 Task: Create List Brand Extension Metrics in Board Employee Benefits Platforms to Workspace Event Lighting Rentals. Create List Brand Extension Governance in Board Voice of Support Feedback Analysis to Workspace Event Lighting Rentals. Create List Brand Extension Review in Board IT Vendor Management and Contract Negotiation to Workspace Event Lighting Rentals
Action: Mouse moved to (232, 151)
Screenshot: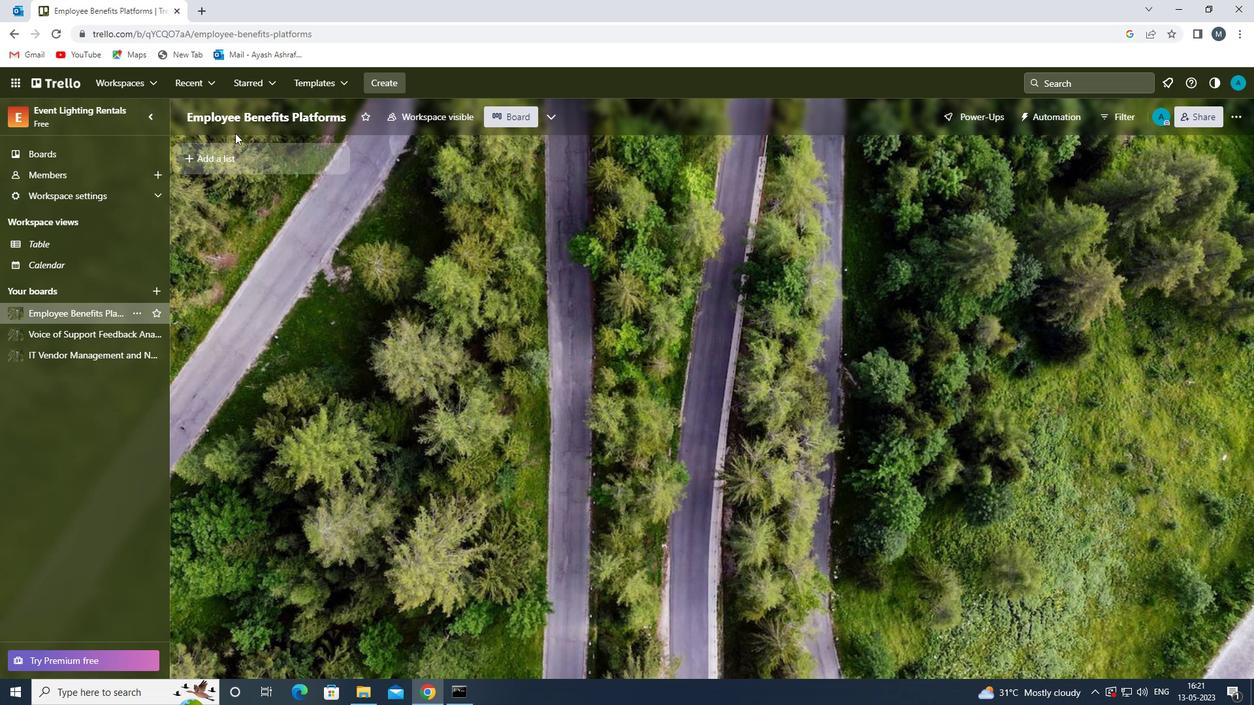 
Action: Mouse pressed left at (232, 151)
Screenshot: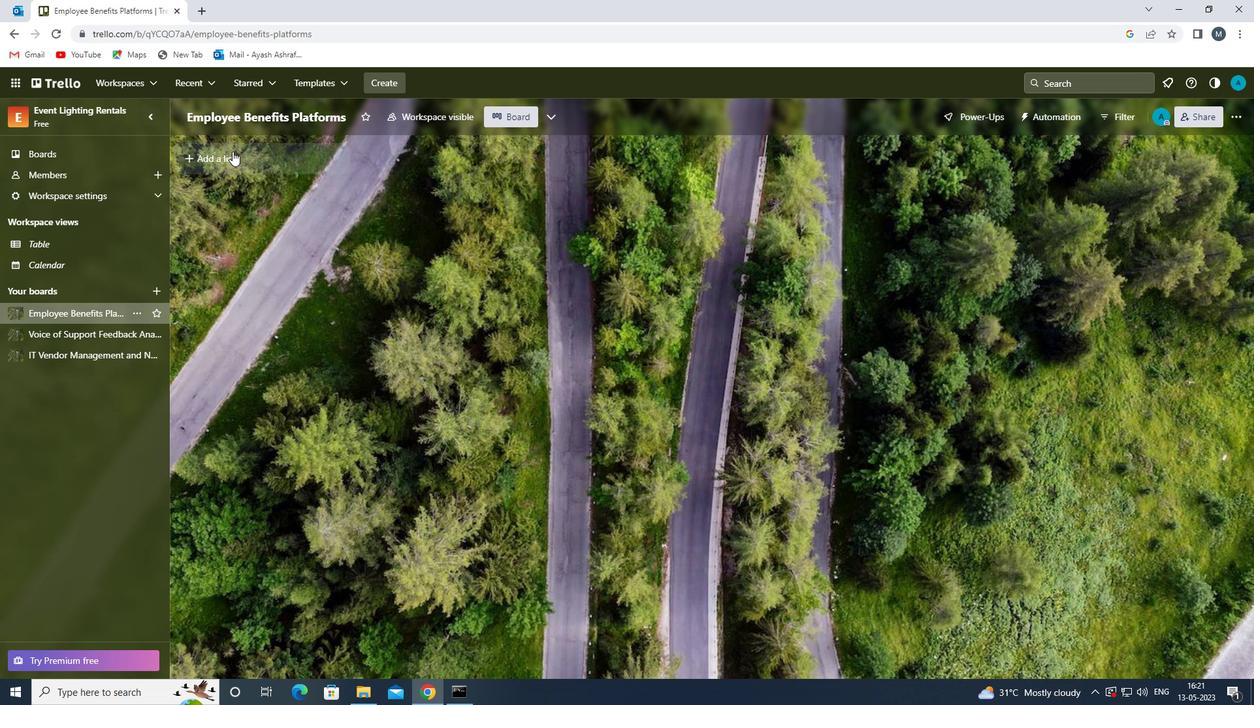 
Action: Mouse moved to (244, 160)
Screenshot: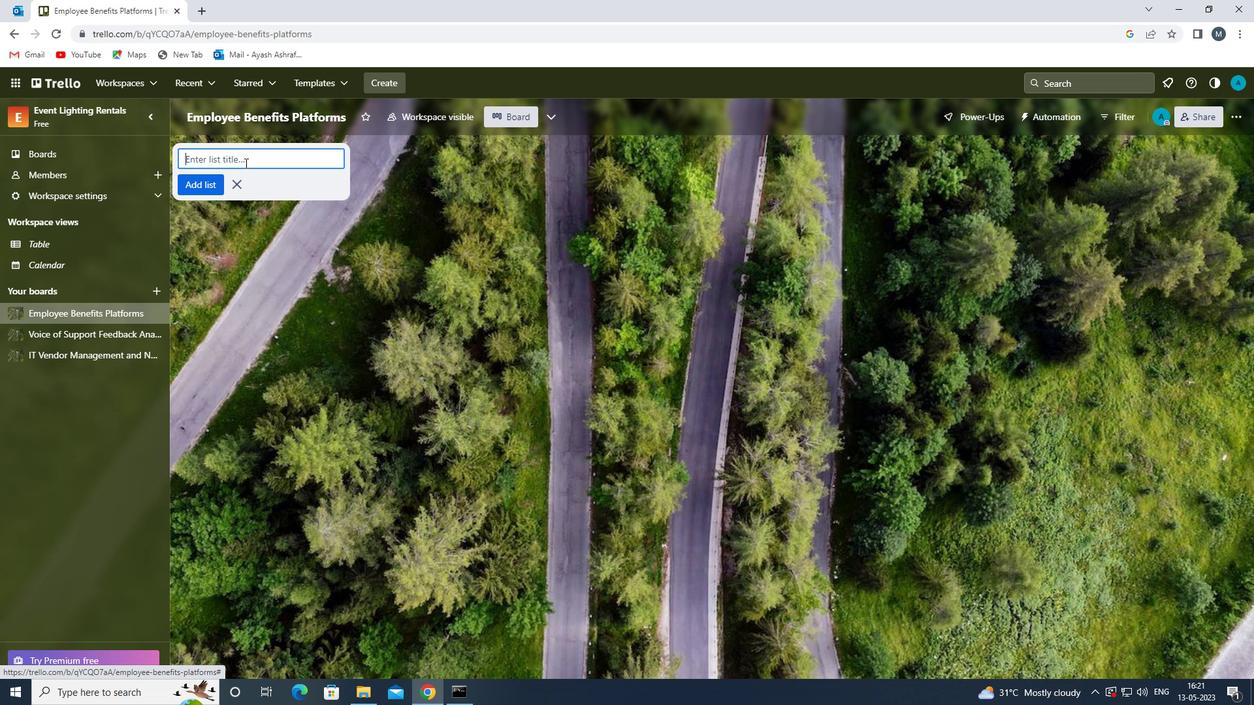 
Action: Mouse pressed left at (244, 160)
Screenshot: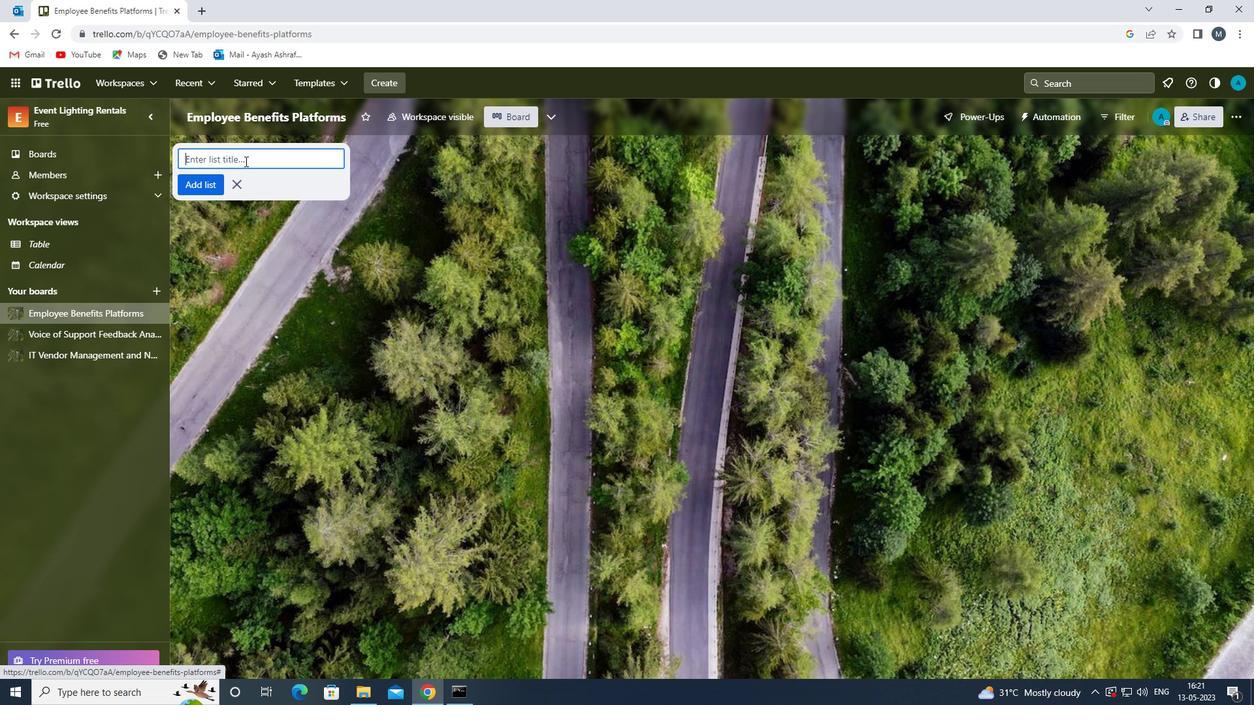 
Action: Key pressed <Key.shift>BRAND<Key.space><Key.shift>EXTENSIONS<Key.space><Key.shift>METRICS<Key.space>
Screenshot: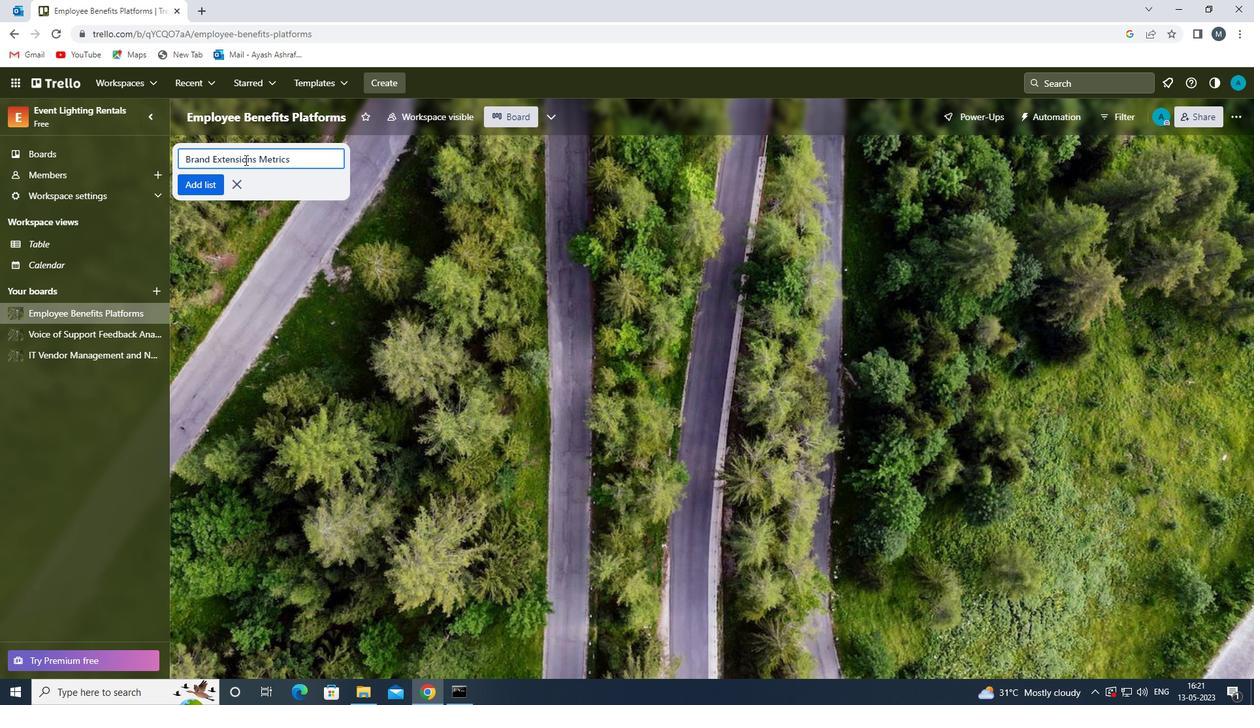 
Action: Mouse moved to (256, 160)
Screenshot: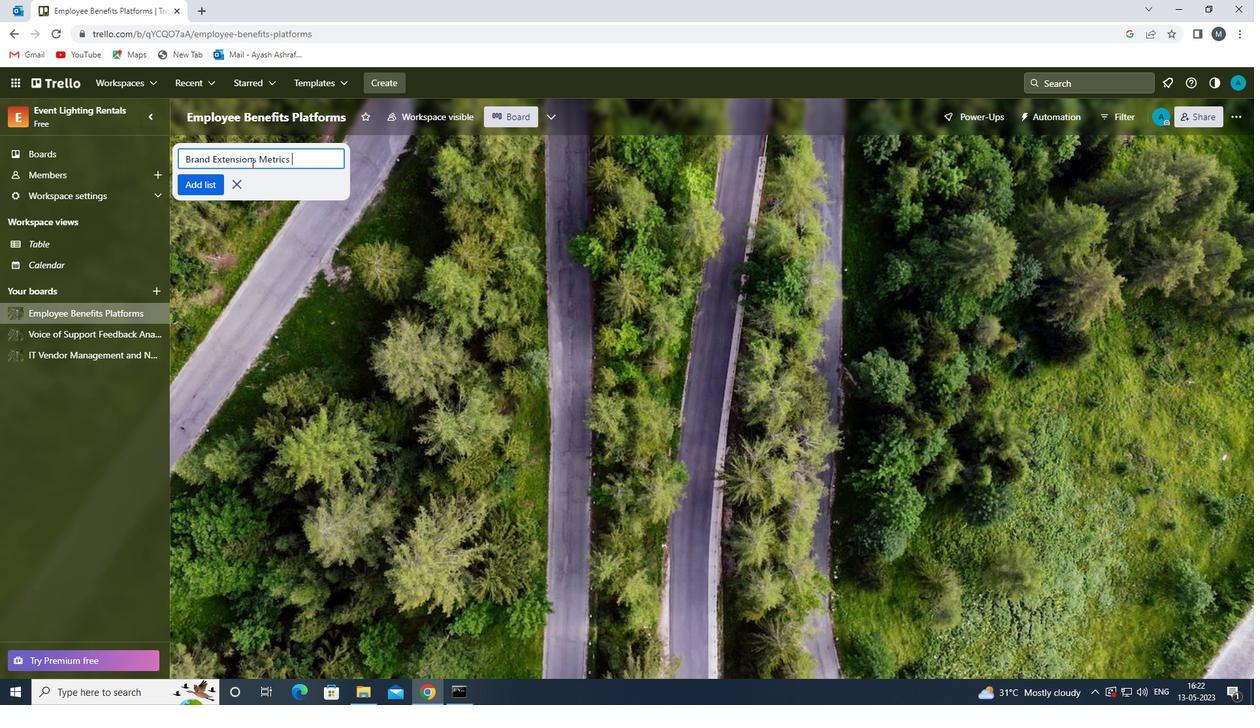 
Action: Mouse pressed left at (256, 160)
Screenshot: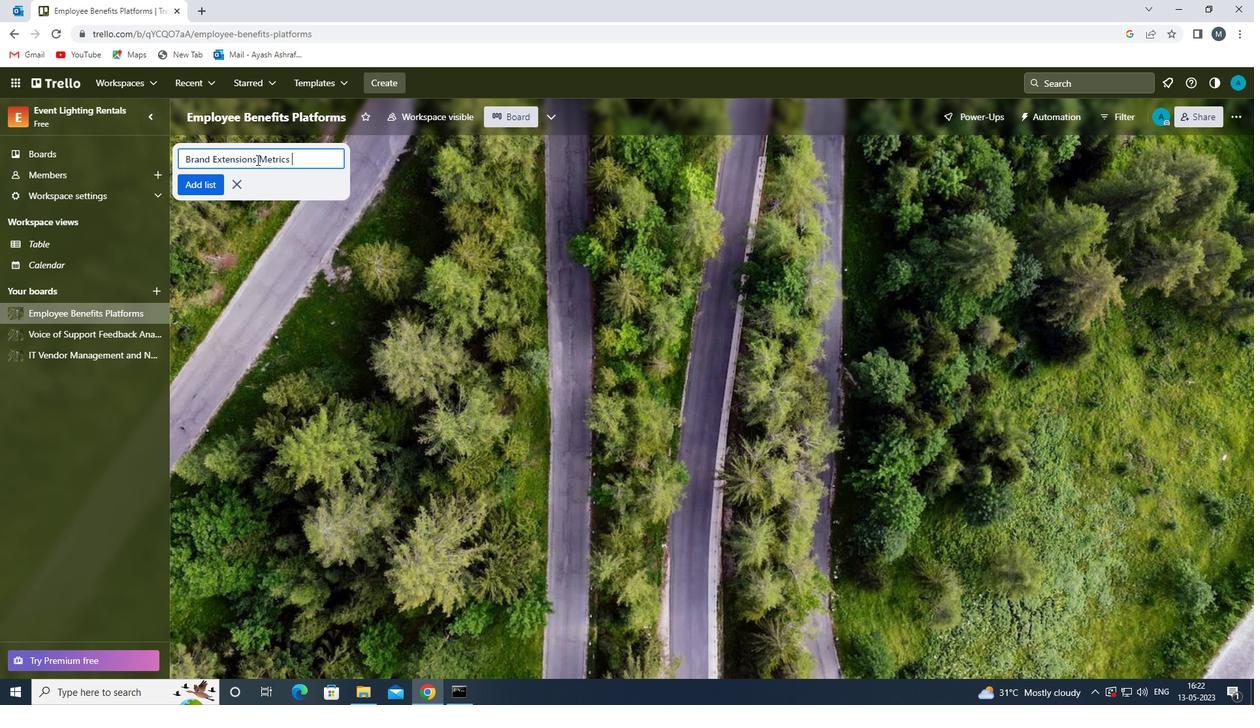 
Action: Mouse moved to (259, 162)
Screenshot: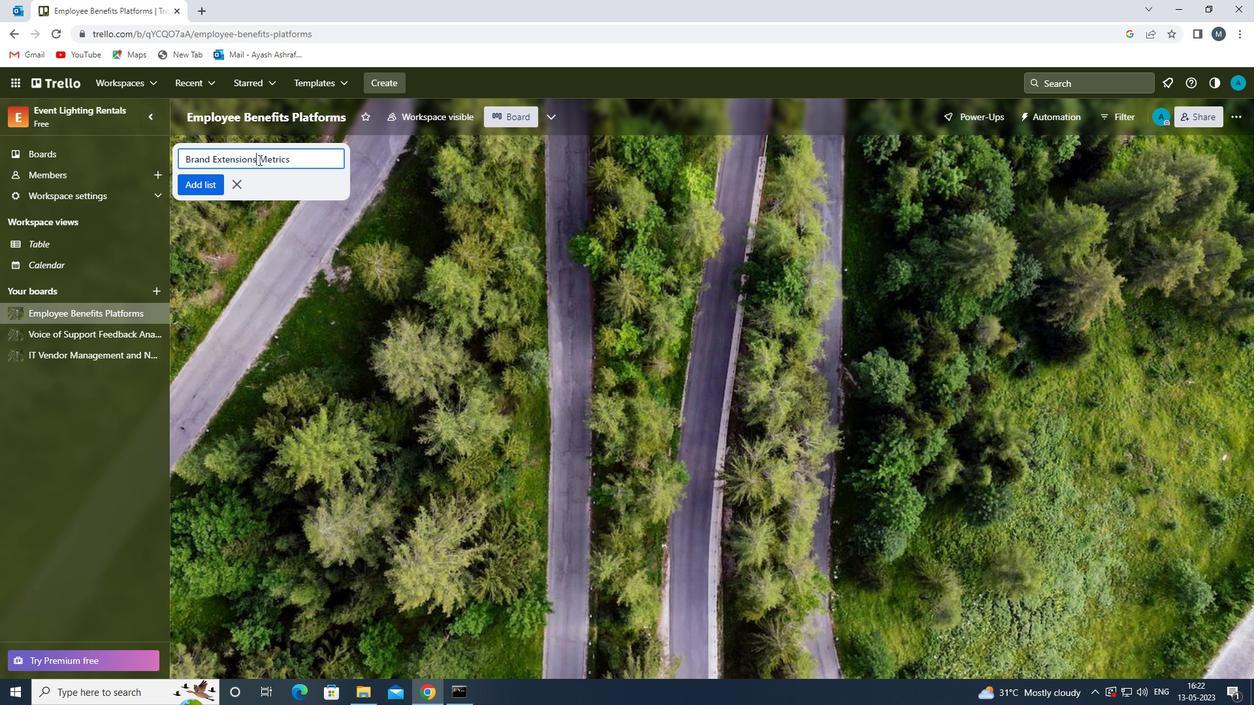 
Action: Key pressed <Key.backspace>
Screenshot: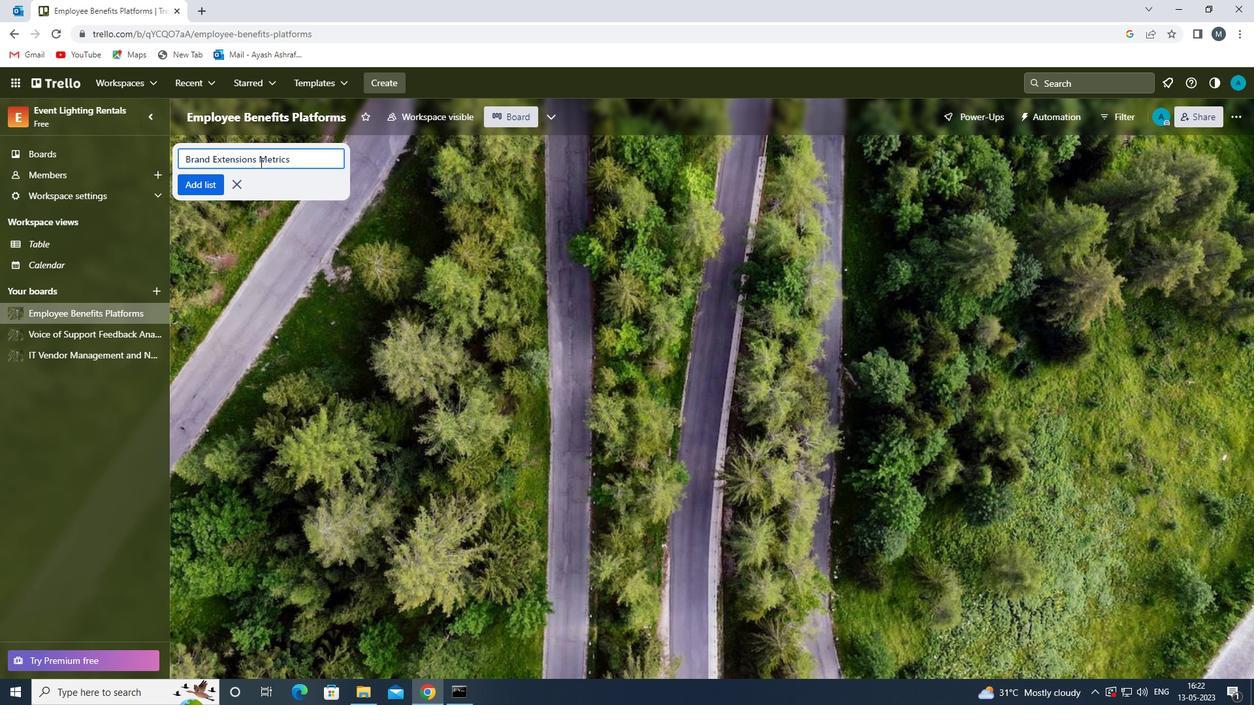 
Action: Mouse moved to (203, 178)
Screenshot: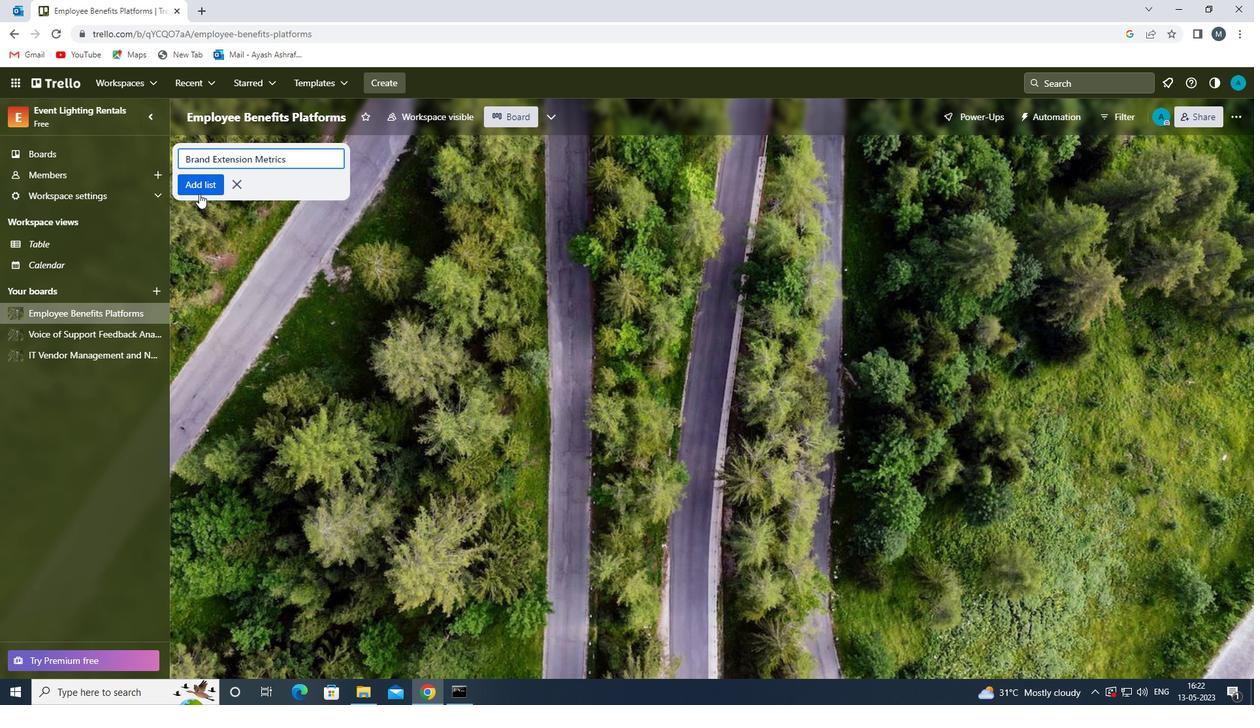 
Action: Mouse pressed left at (203, 178)
Screenshot: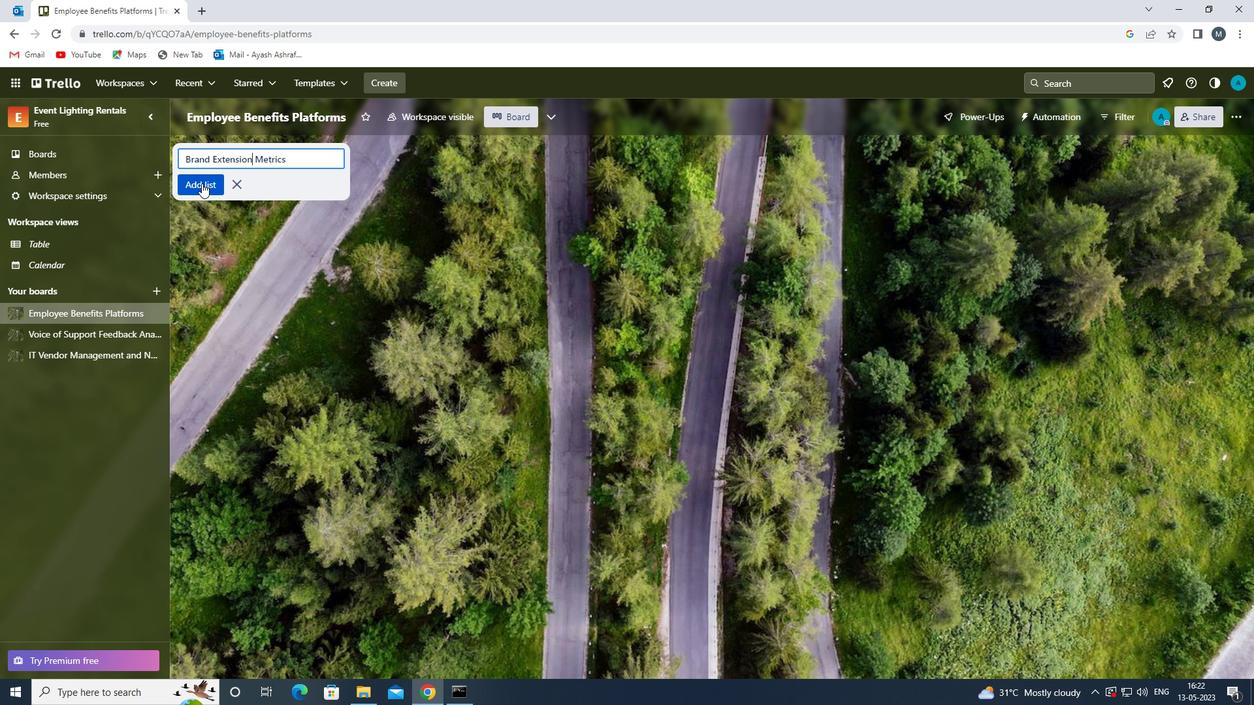 
Action: Mouse moved to (52, 337)
Screenshot: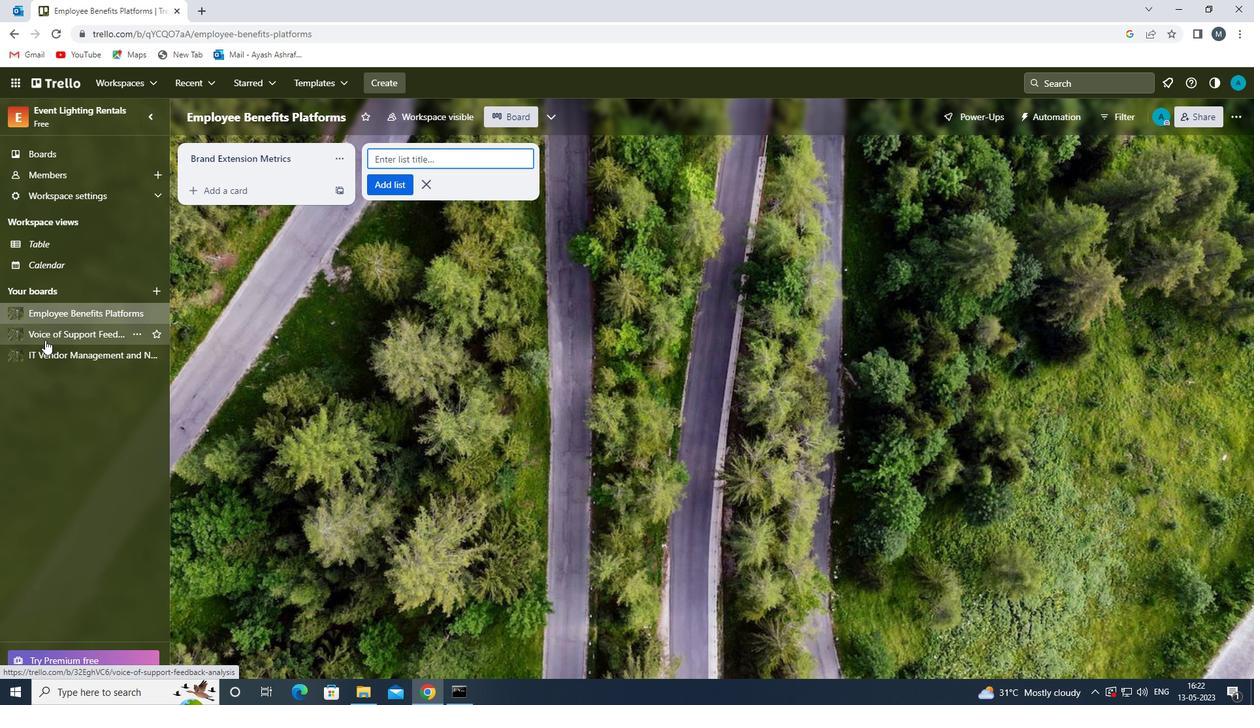 
Action: Mouse pressed left at (52, 337)
Screenshot: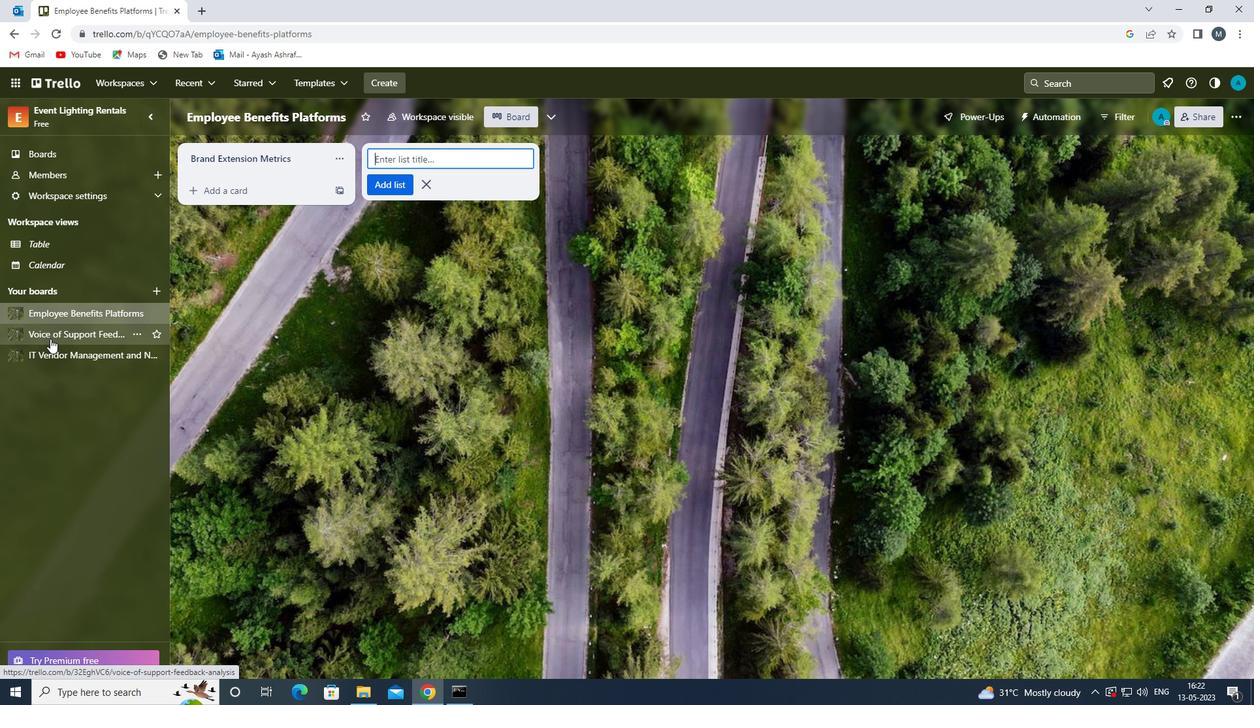 
Action: Mouse moved to (247, 162)
Screenshot: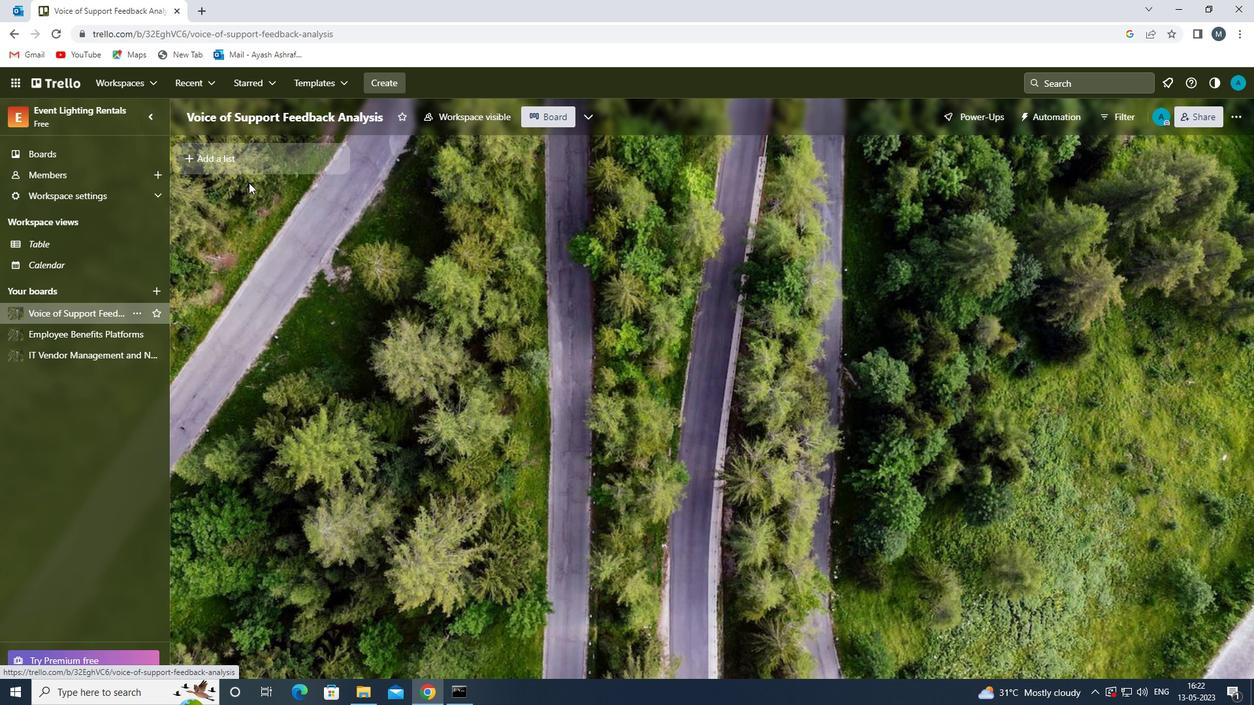 
Action: Mouse pressed left at (247, 162)
Screenshot: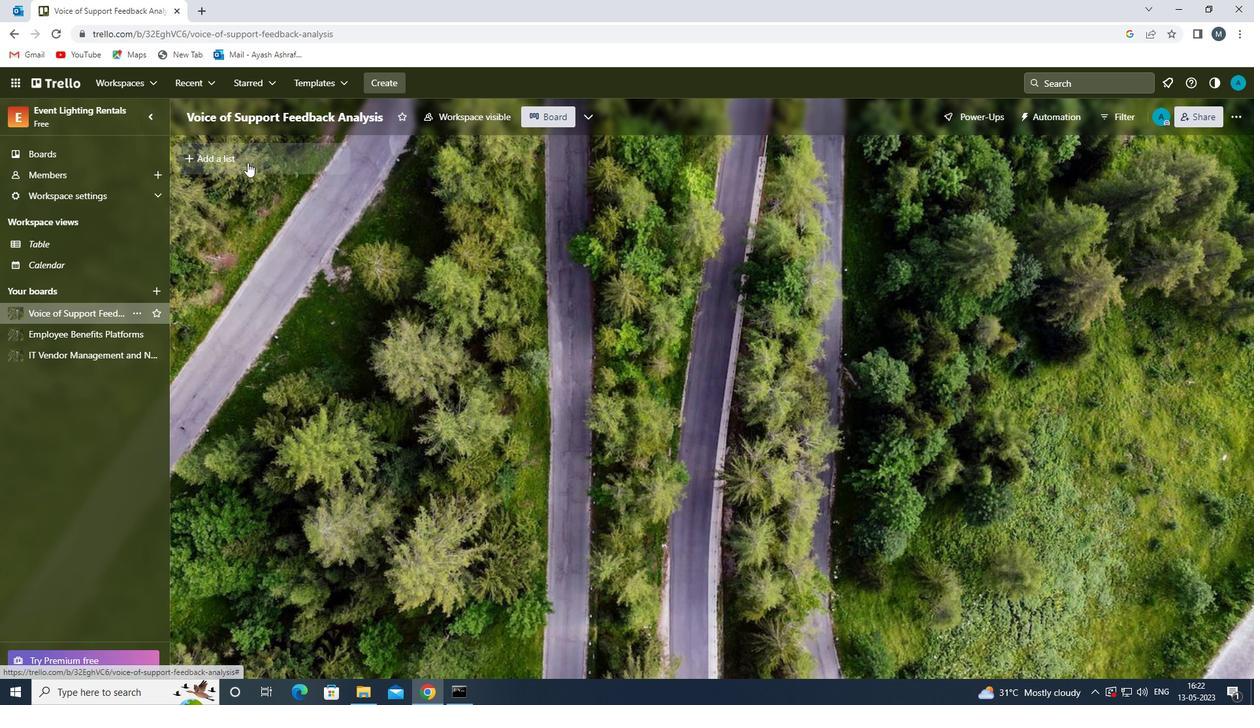 
Action: Mouse moved to (243, 158)
Screenshot: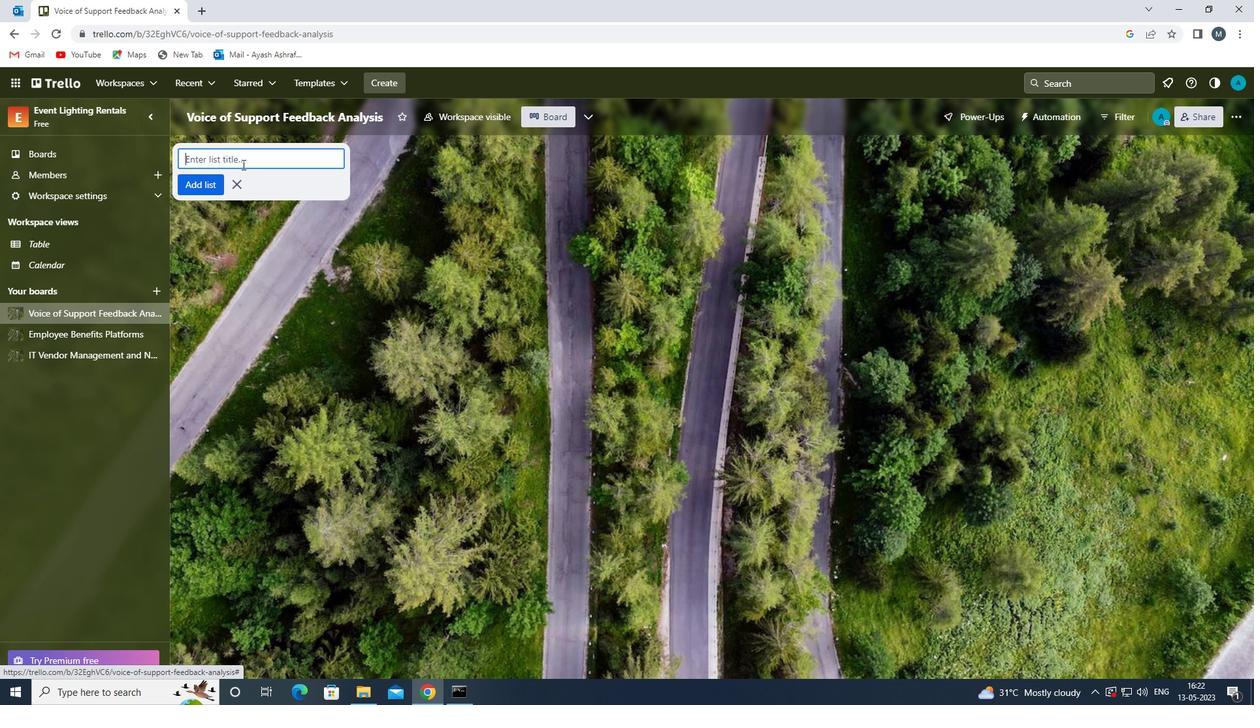 
Action: Mouse pressed left at (243, 158)
Screenshot: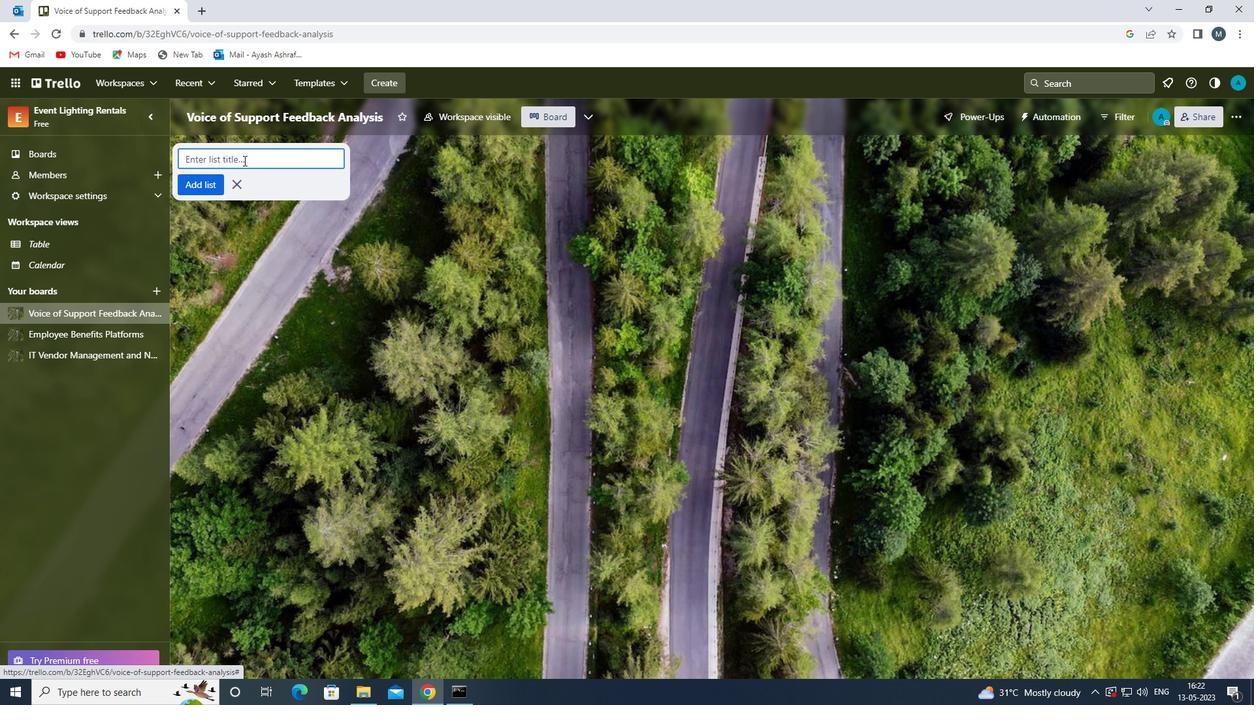 
Action: Key pressed <Key.shift>BRAND<Key.space><Key.shift>EXTENSION<Key.space><Key.shift><Key.shift><Key.shift><Key.shift><Key.shift><Key.shift><Key.shift><Key.shift><Key.shift><Key.shift><Key.shift><Key.shift><Key.shift><Key.shift><Key.shift><Key.shift><Key.shift><Key.shift><Key.shift><Key.shift><Key.shift><Key.shift><Key.shift><Key.shift><Key.shift><Key.shift><Key.shift><Key.shift><Key.shift><Key.shift><Key.shift><Key.shift><Key.shift><Key.shift><Key.shift><Key.shift><Key.shift><Key.shift><Key.shift><Key.shift><Key.shift>GOVERNANCE<Key.space>
Screenshot: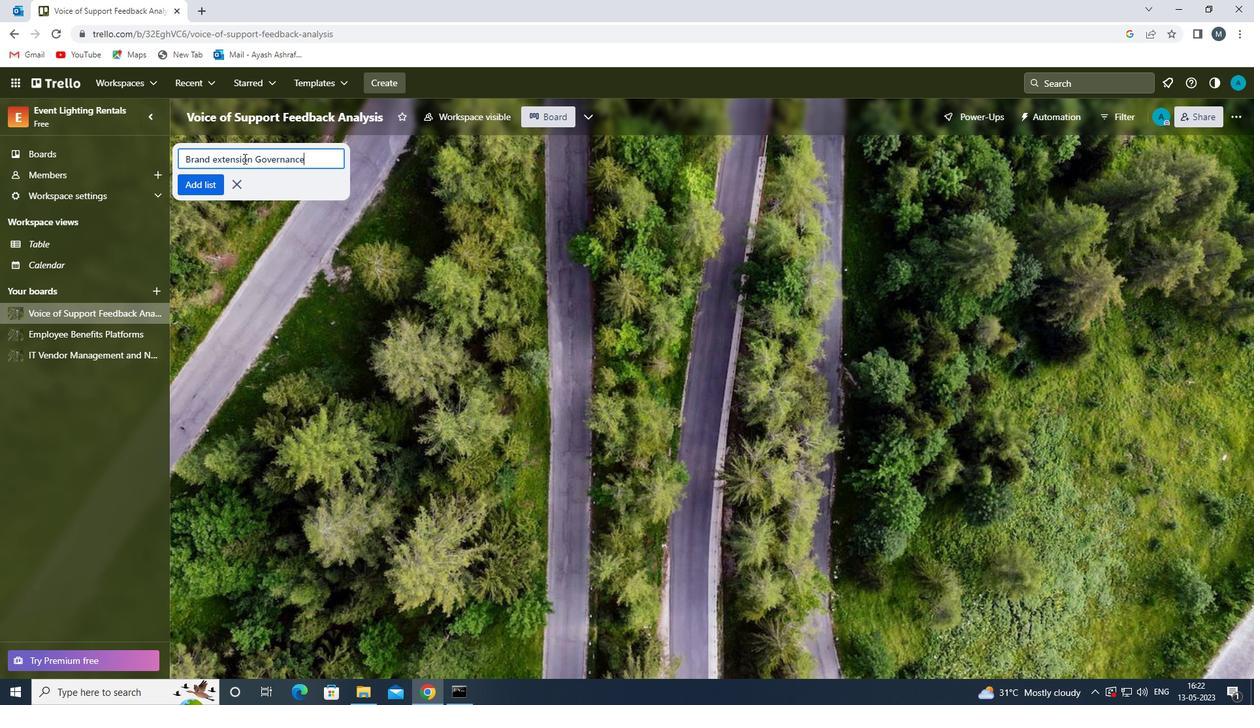 
Action: Mouse moved to (215, 161)
Screenshot: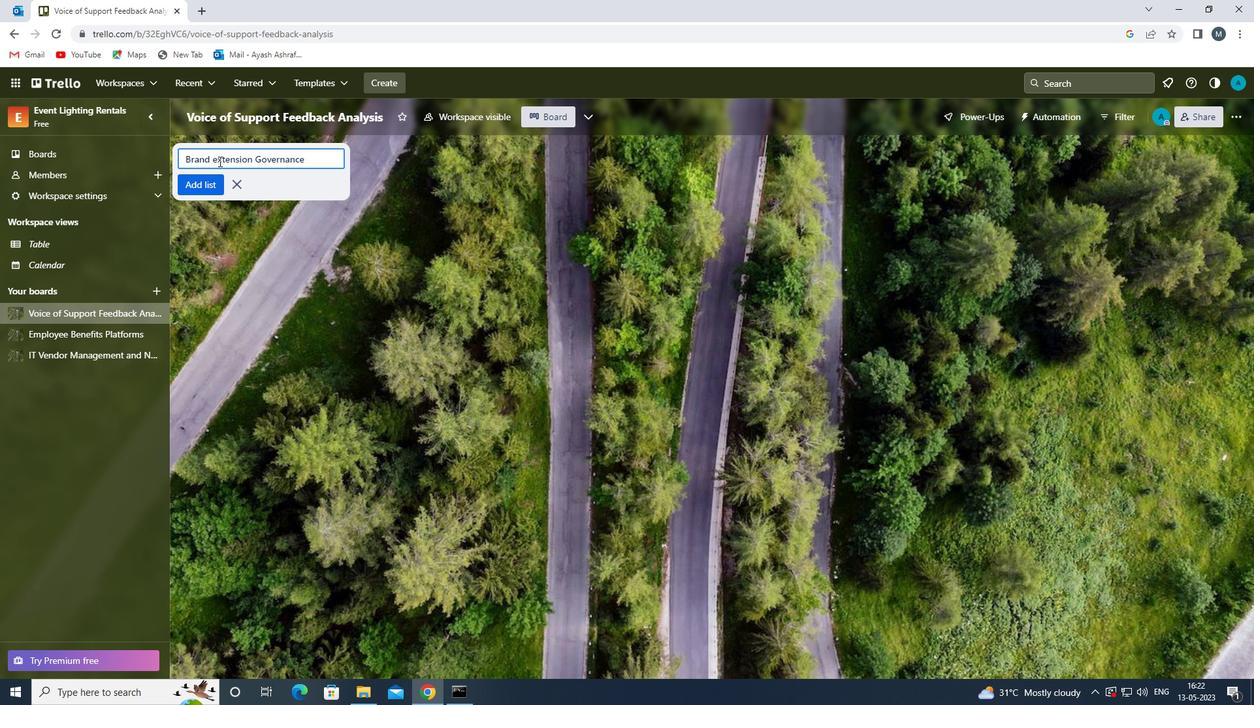 
Action: Mouse pressed left at (215, 161)
Screenshot: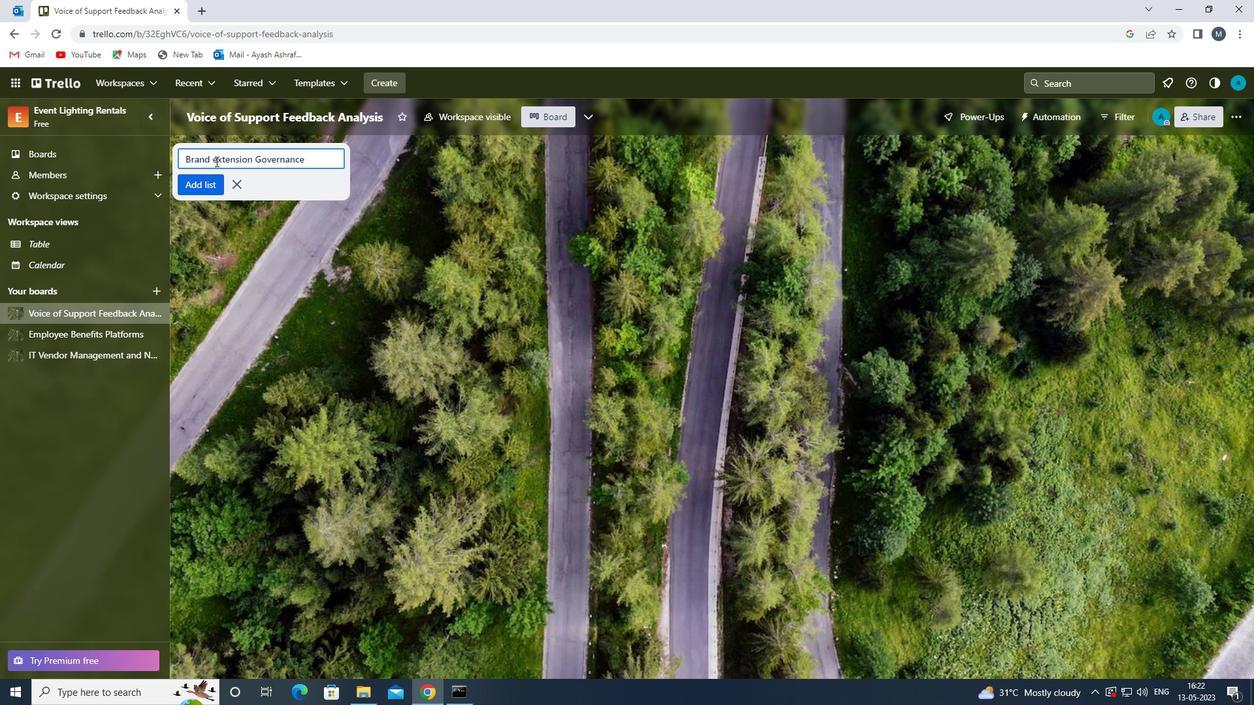 
Action: Mouse moved to (224, 161)
Screenshot: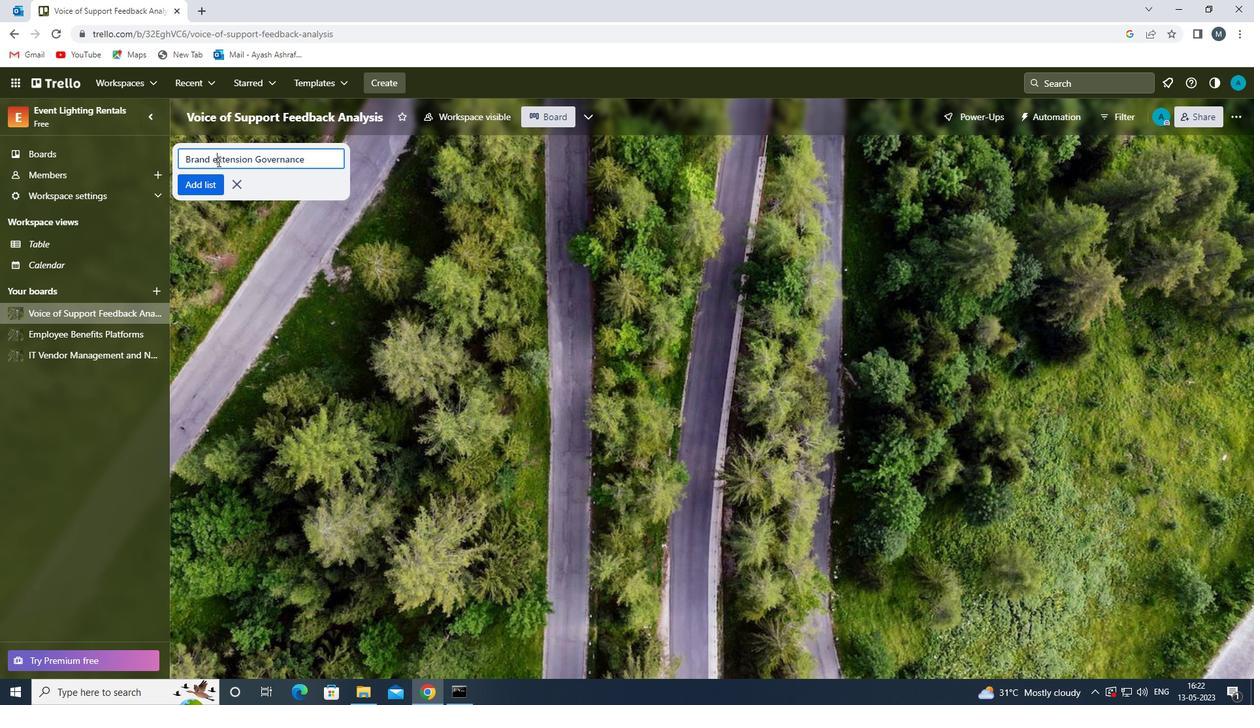 
Action: Key pressed <Key.backspace><Key.shift>E
Screenshot: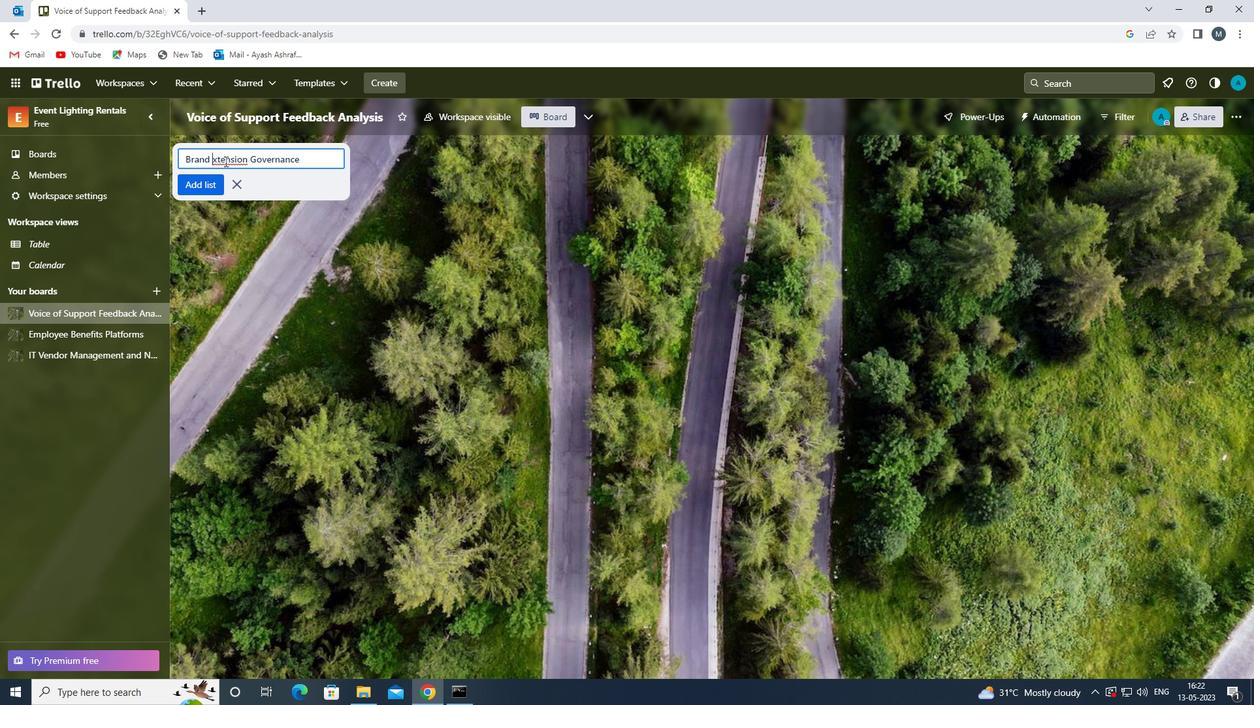 
Action: Mouse moved to (197, 188)
Screenshot: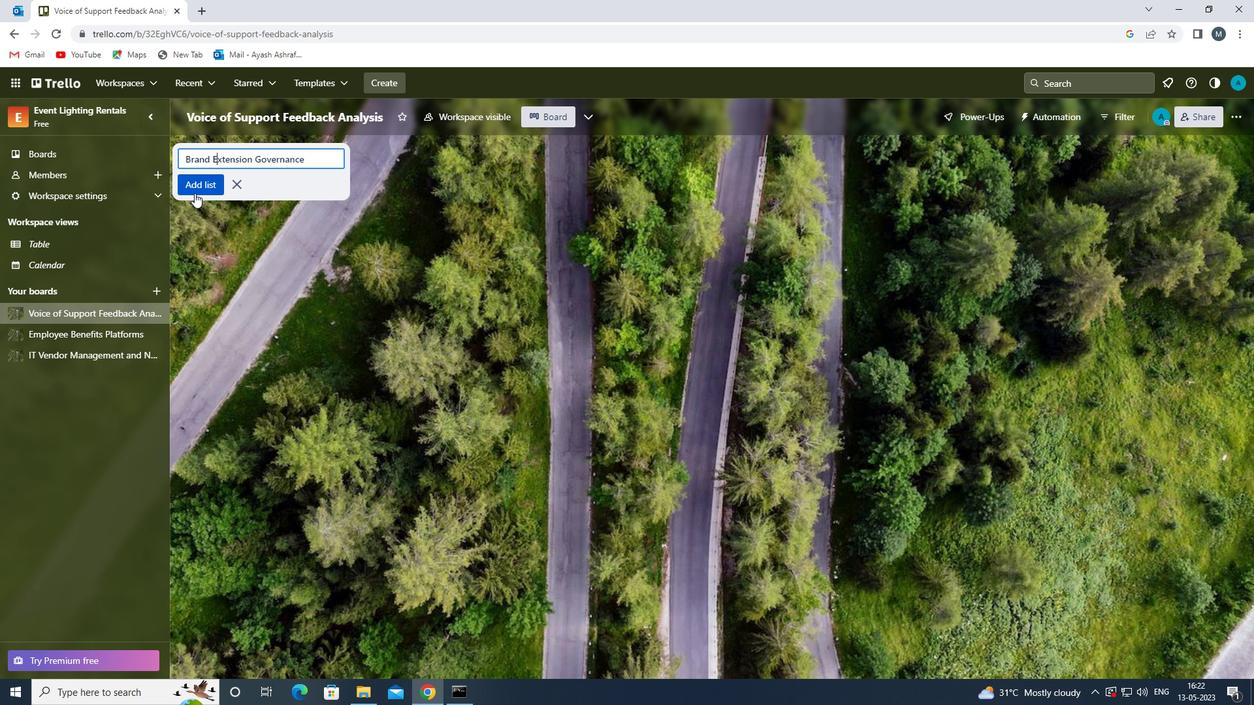 
Action: Mouse pressed left at (197, 188)
Screenshot: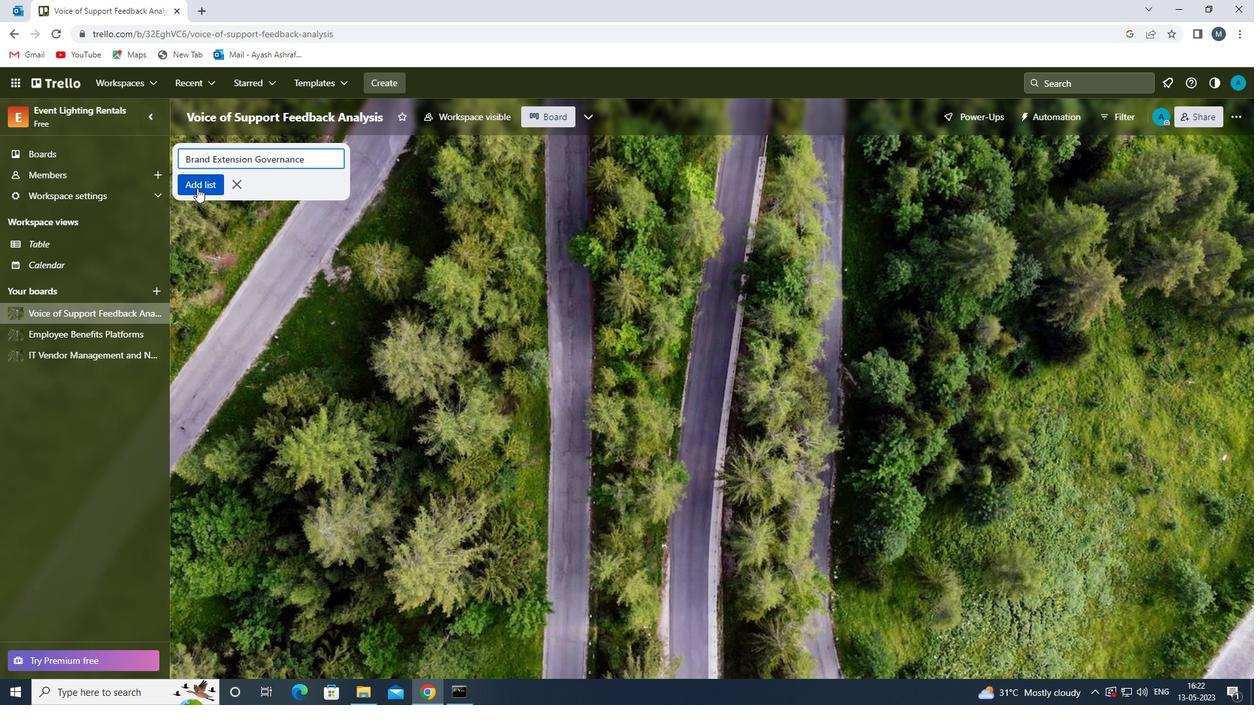 
Action: Mouse moved to (249, 310)
Screenshot: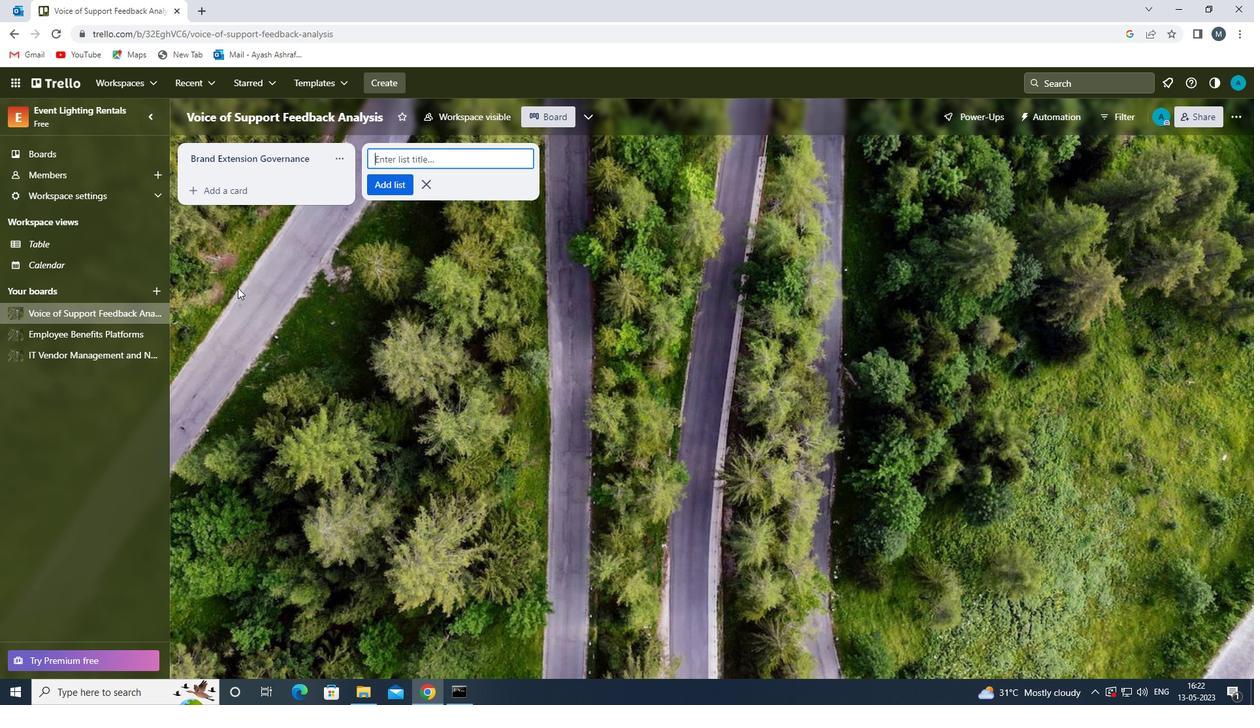 
Action: Mouse pressed left at (249, 310)
Screenshot: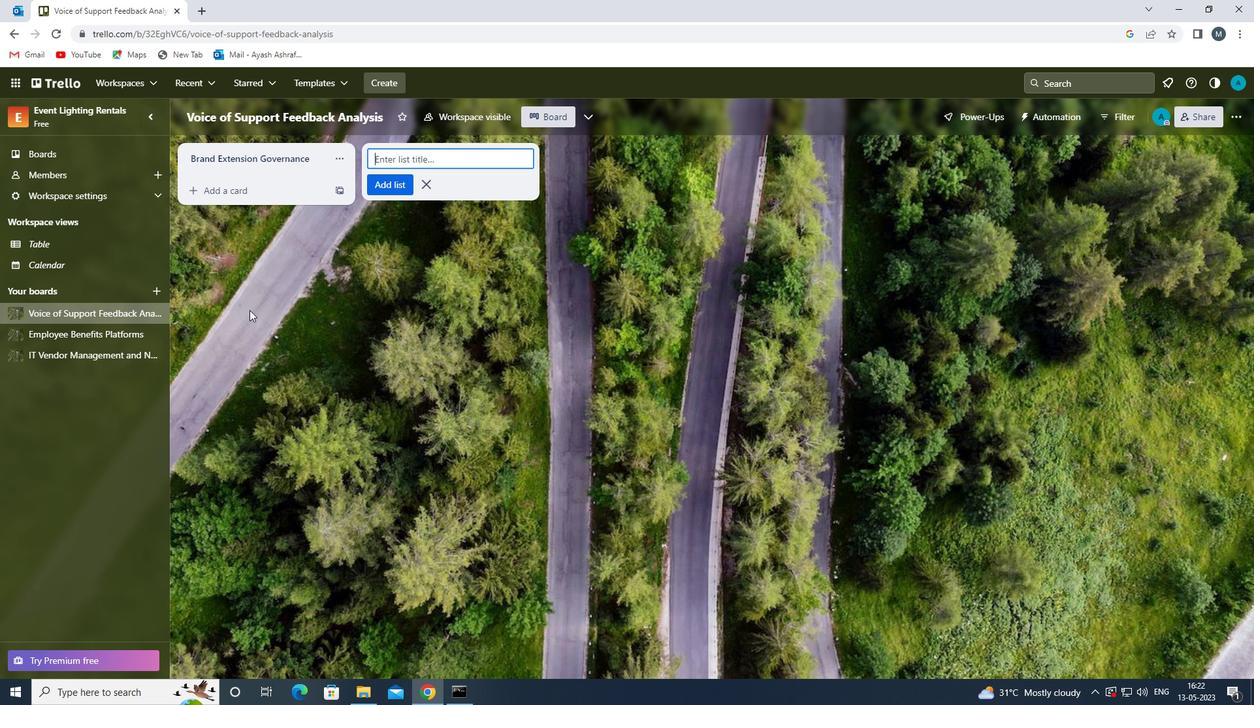 
Action: Mouse moved to (74, 352)
Screenshot: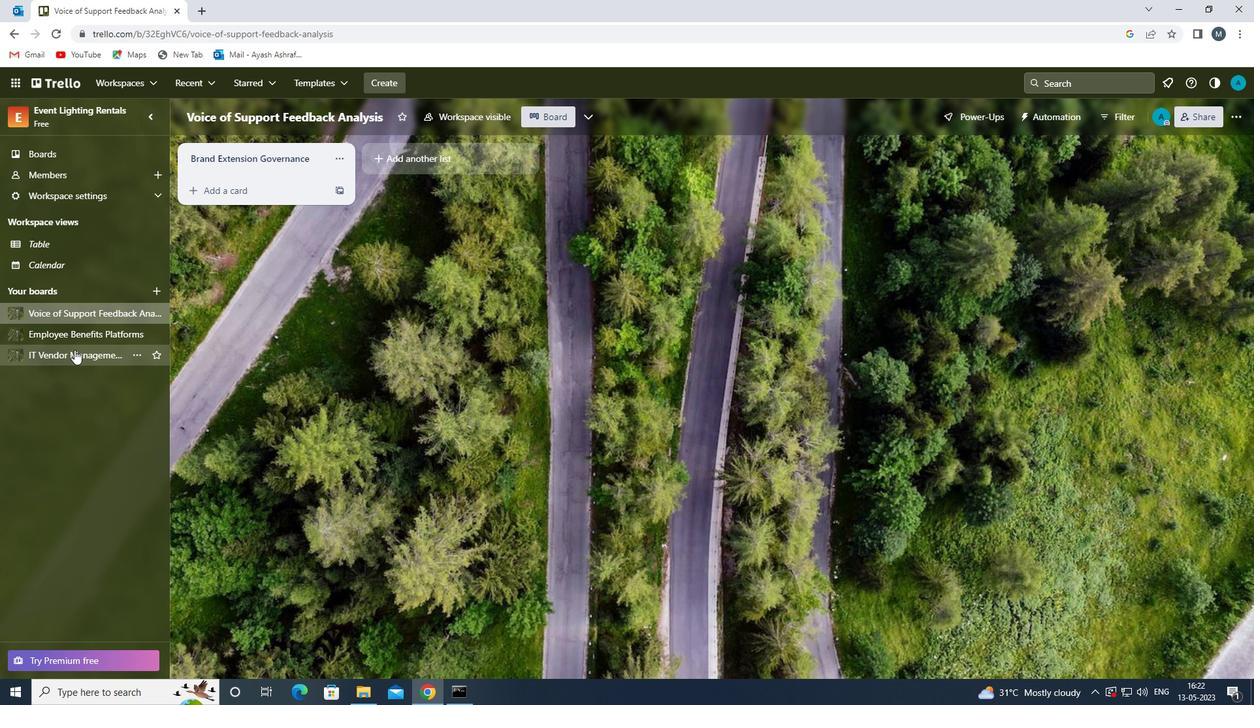 
Action: Mouse pressed left at (74, 352)
Screenshot: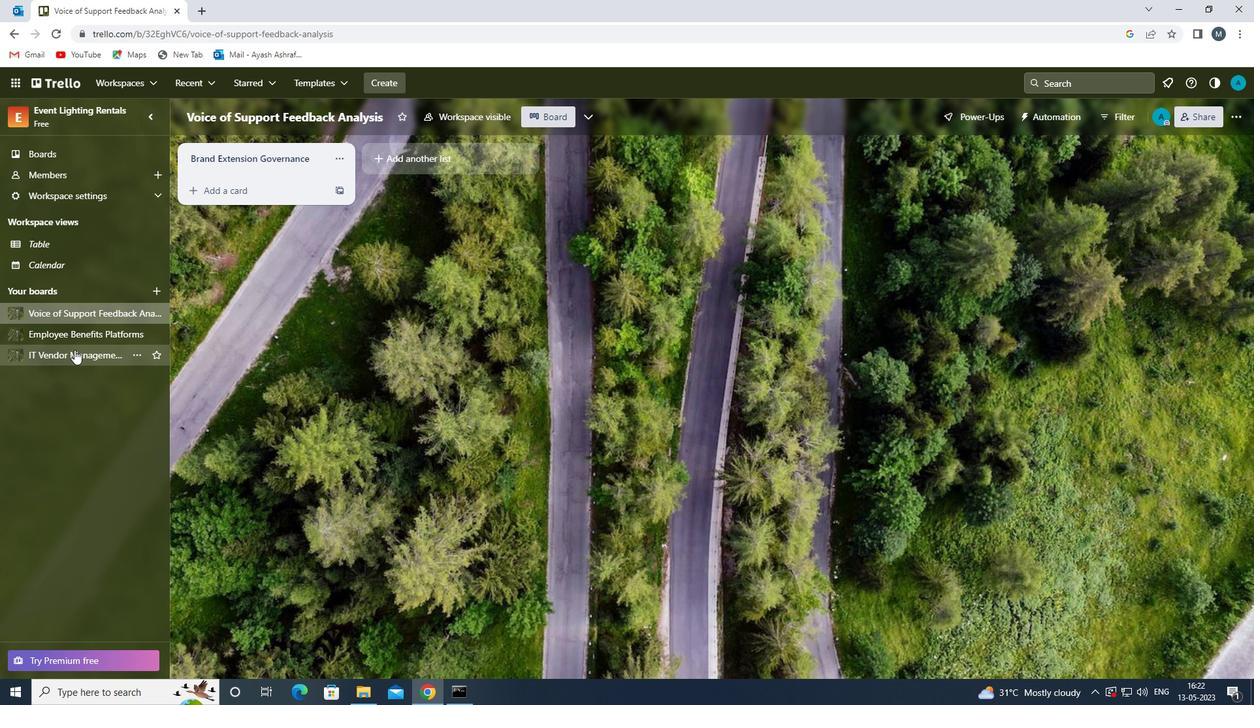 
Action: Mouse moved to (223, 163)
Screenshot: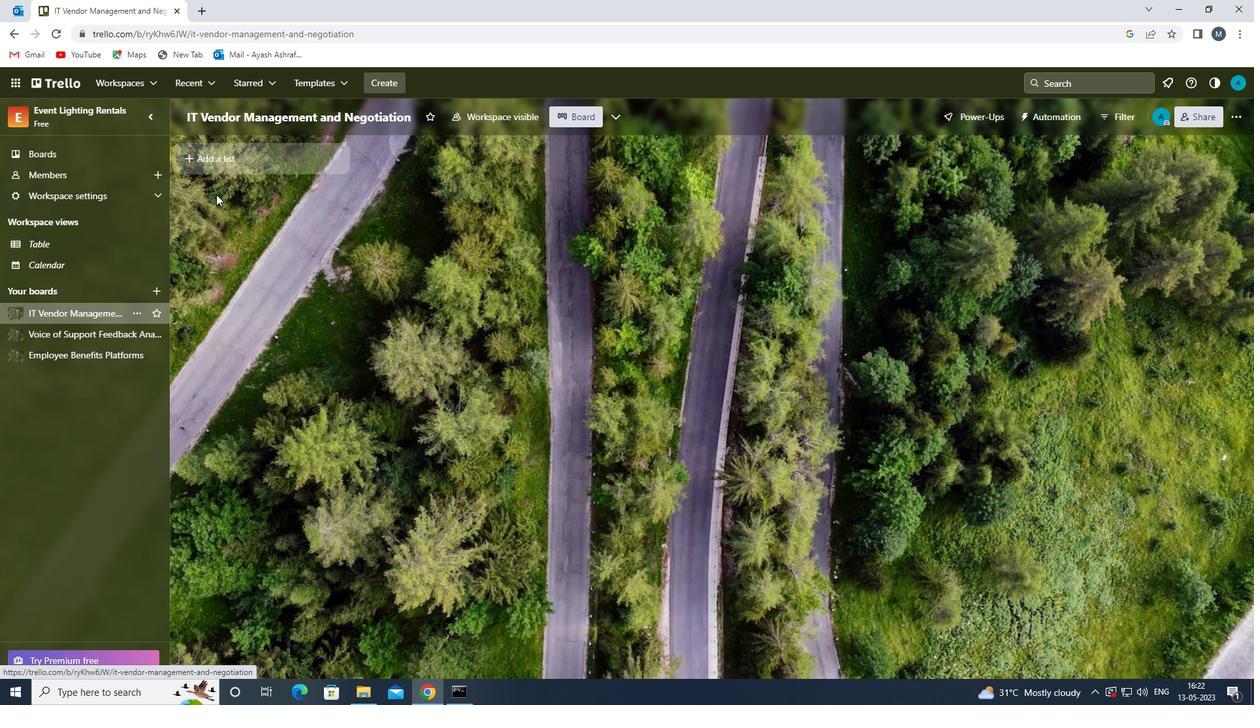 
Action: Mouse pressed left at (223, 163)
Screenshot: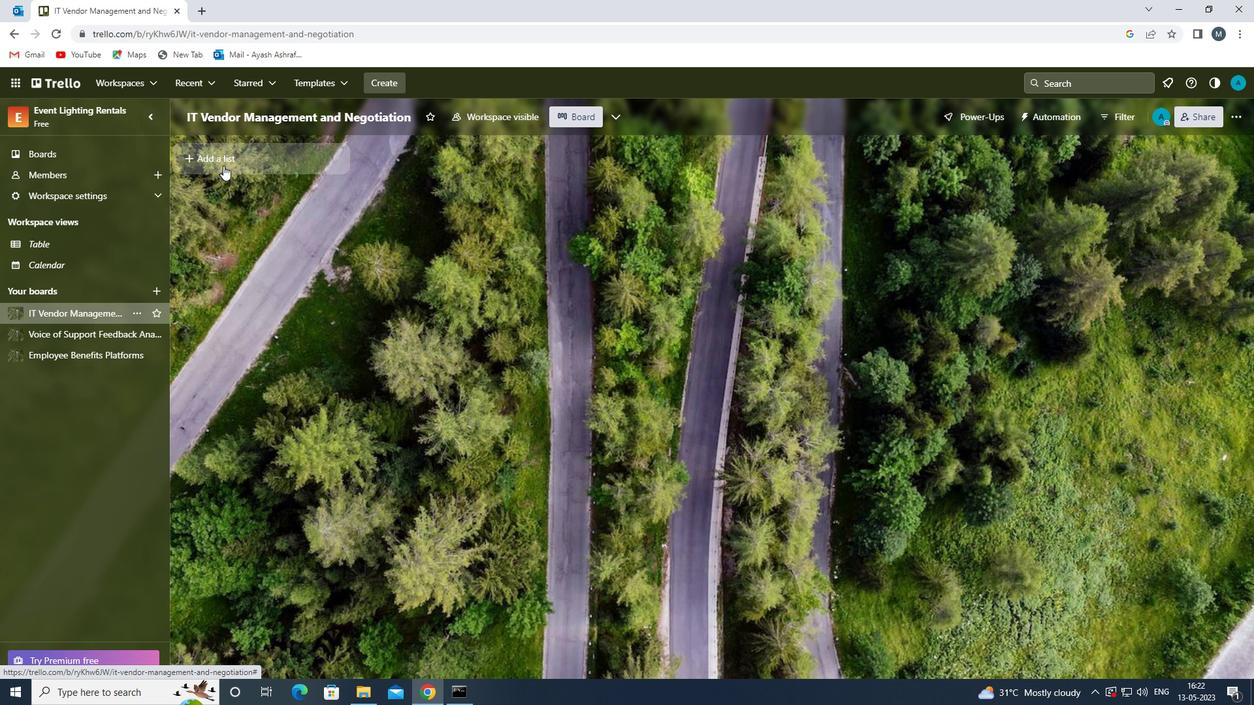 
Action: Mouse moved to (241, 162)
Screenshot: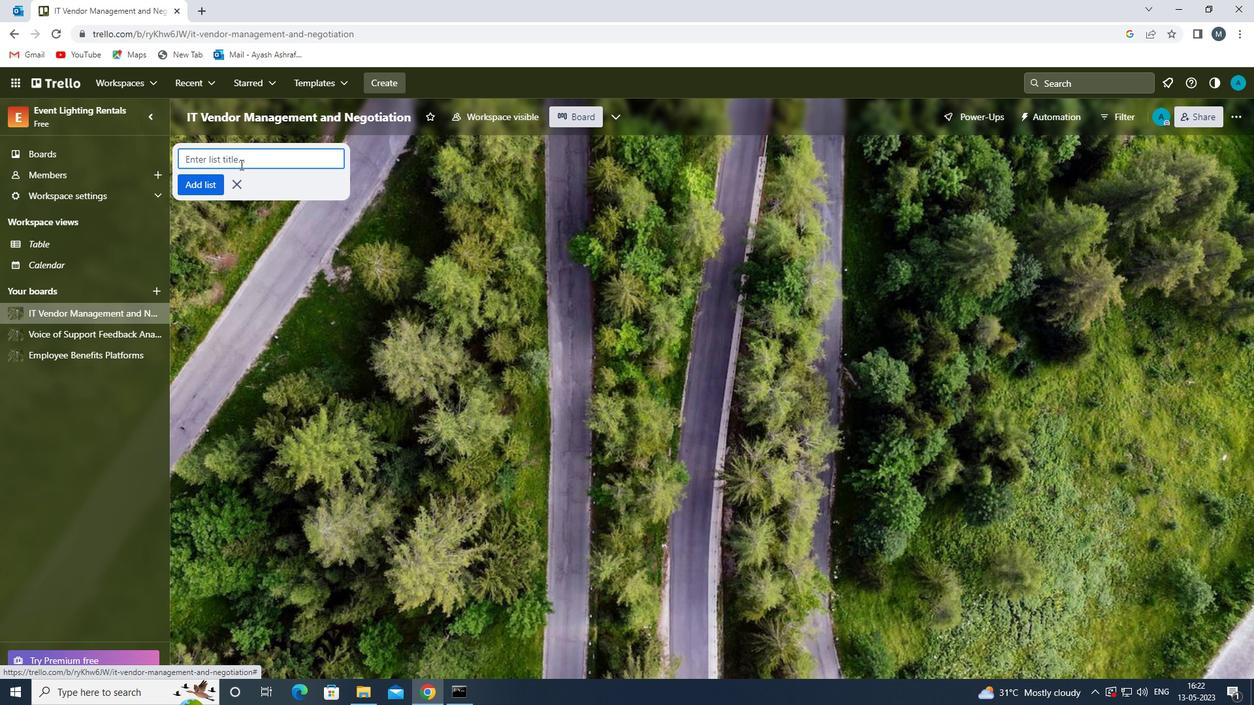 
Action: Mouse pressed left at (241, 162)
Screenshot: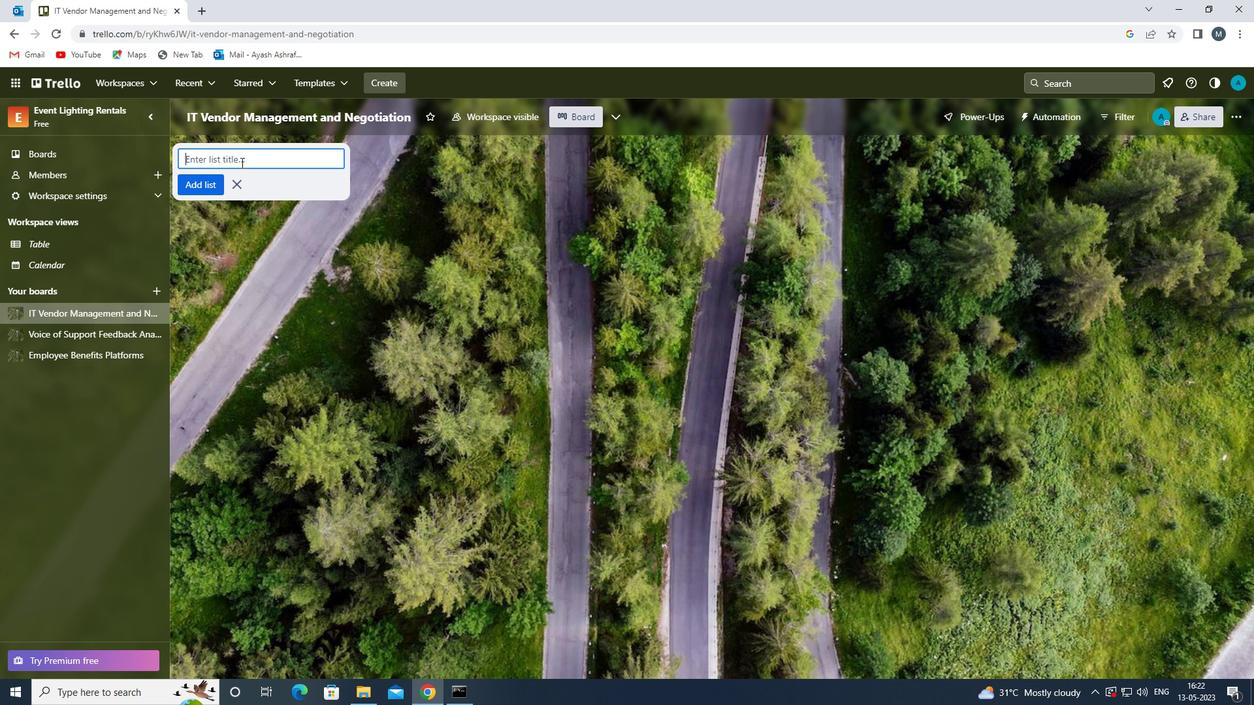 
Action: Key pressed <Key.shift>BRAND<Key.space><Key.shift>EXTENSION<Key.space><Key.shift>REVIEW<Key.space>
Screenshot: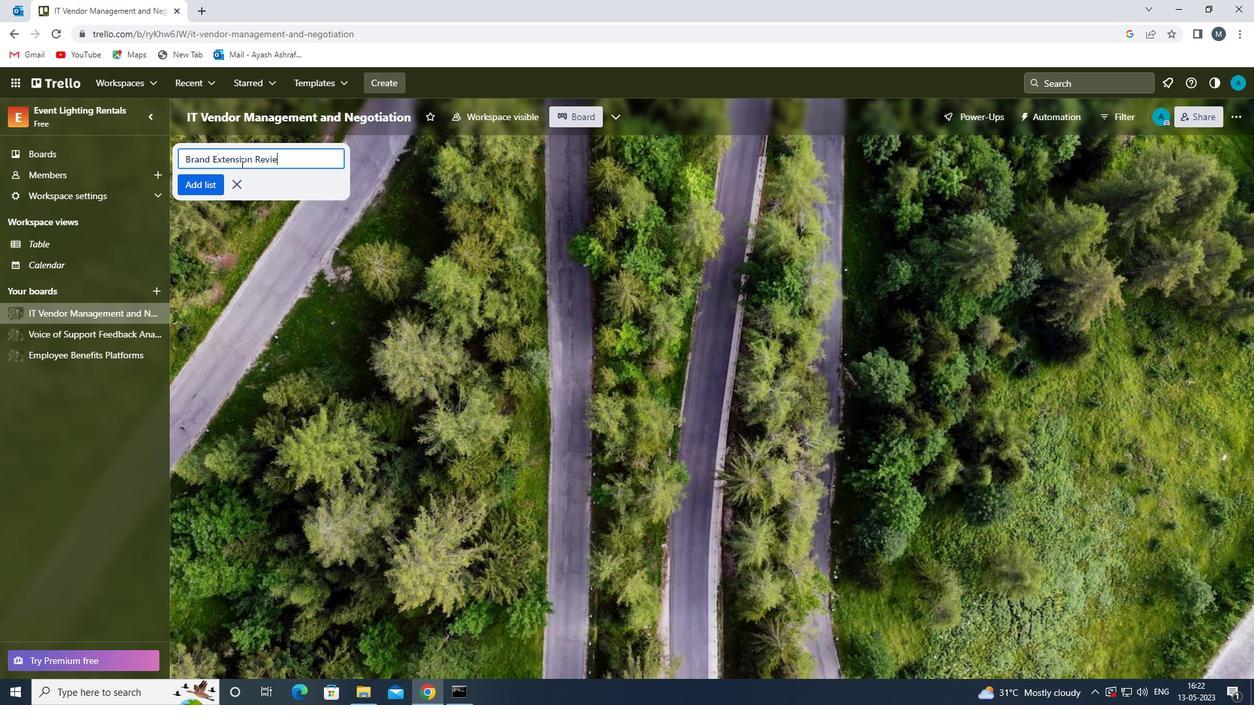 
Action: Mouse moved to (198, 190)
Screenshot: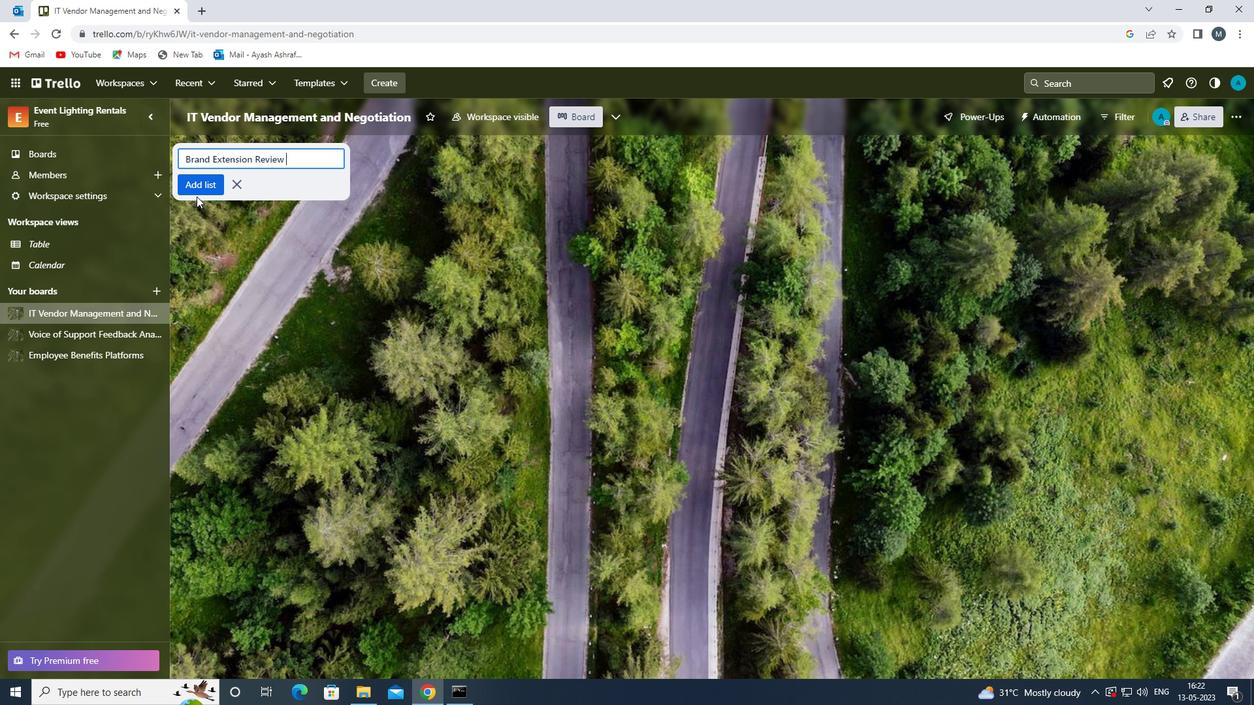 
Action: Mouse pressed left at (198, 190)
Screenshot: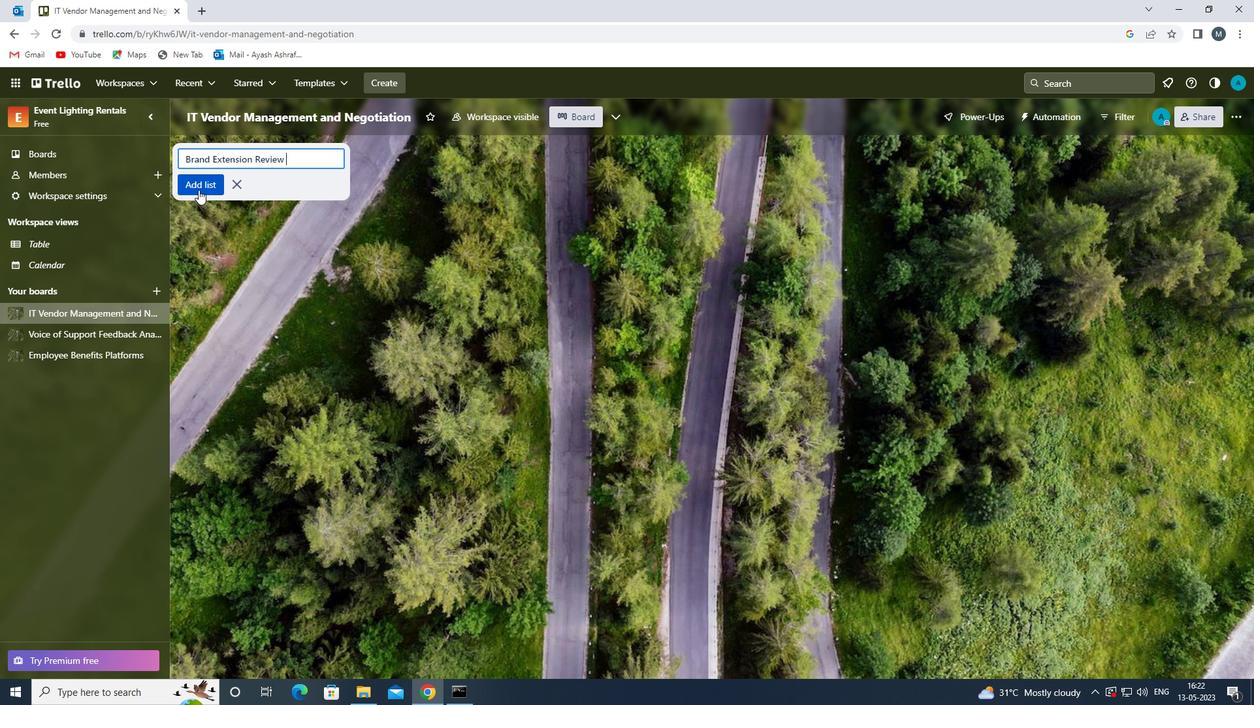 
Action: Mouse moved to (233, 300)
Screenshot: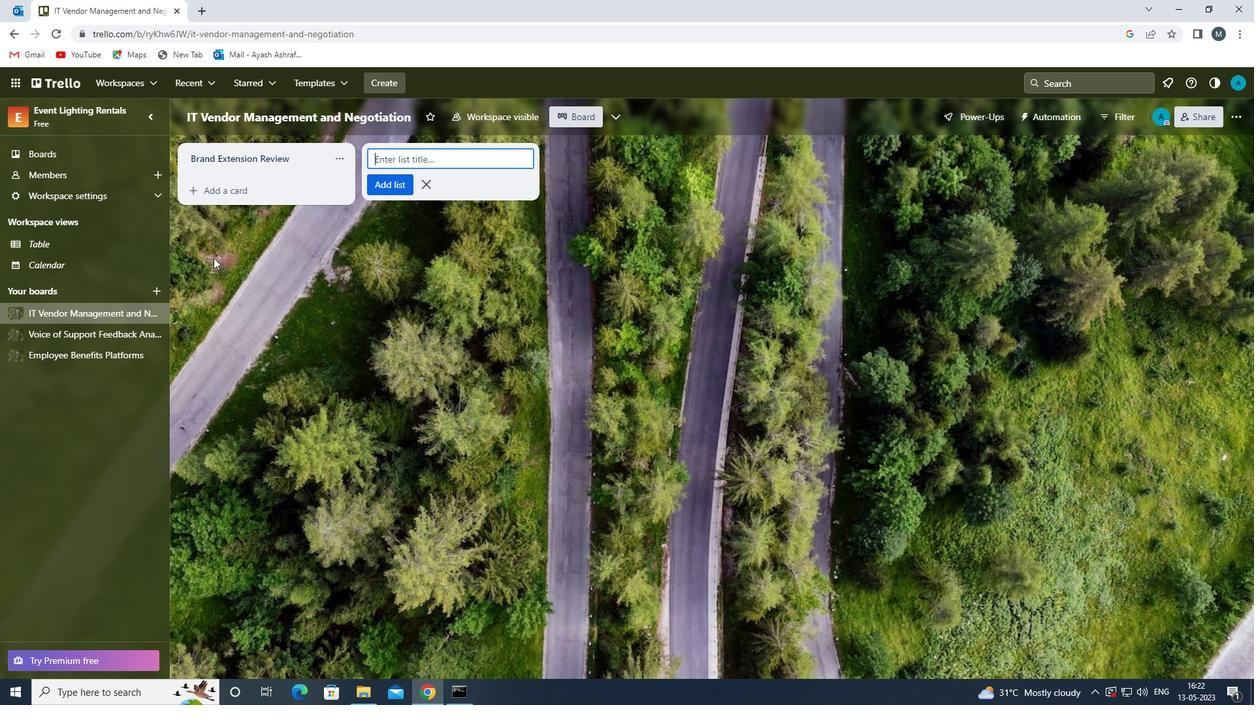 
Action: Mouse pressed left at (233, 300)
Screenshot: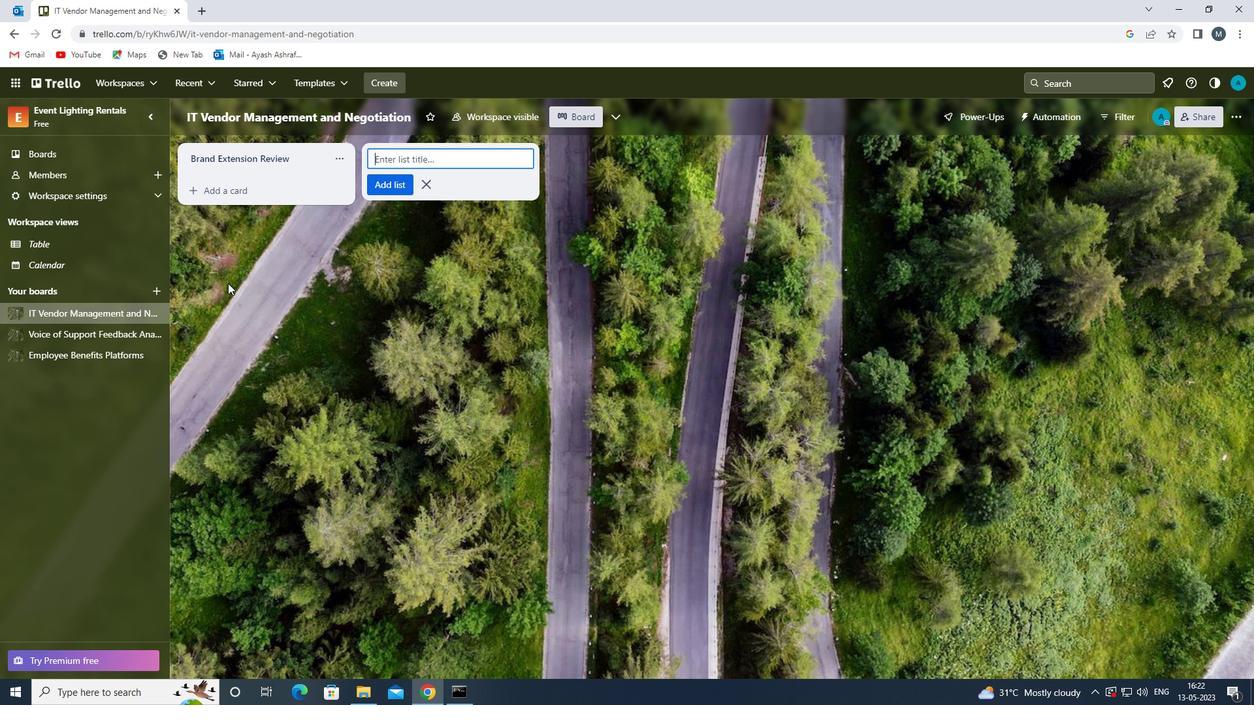 
